 Task: Create in the project ByteBridge and in the Backlog issue 'Implement a new feature to allow for voice-based navigation and control of the system' a child issue 'Big data model interpretability and transparency remediation and testing', and assign it to team member softage.1@softage.net. Create in the project ByteBridge and in the Backlog issue 'Address issues related to data duplication and redundancy' a child issue 'Kubernetes cluster backup and recovery remediation and testing', and assign it to team member softage.2@softage.net
Action: Mouse moved to (166, 62)
Screenshot: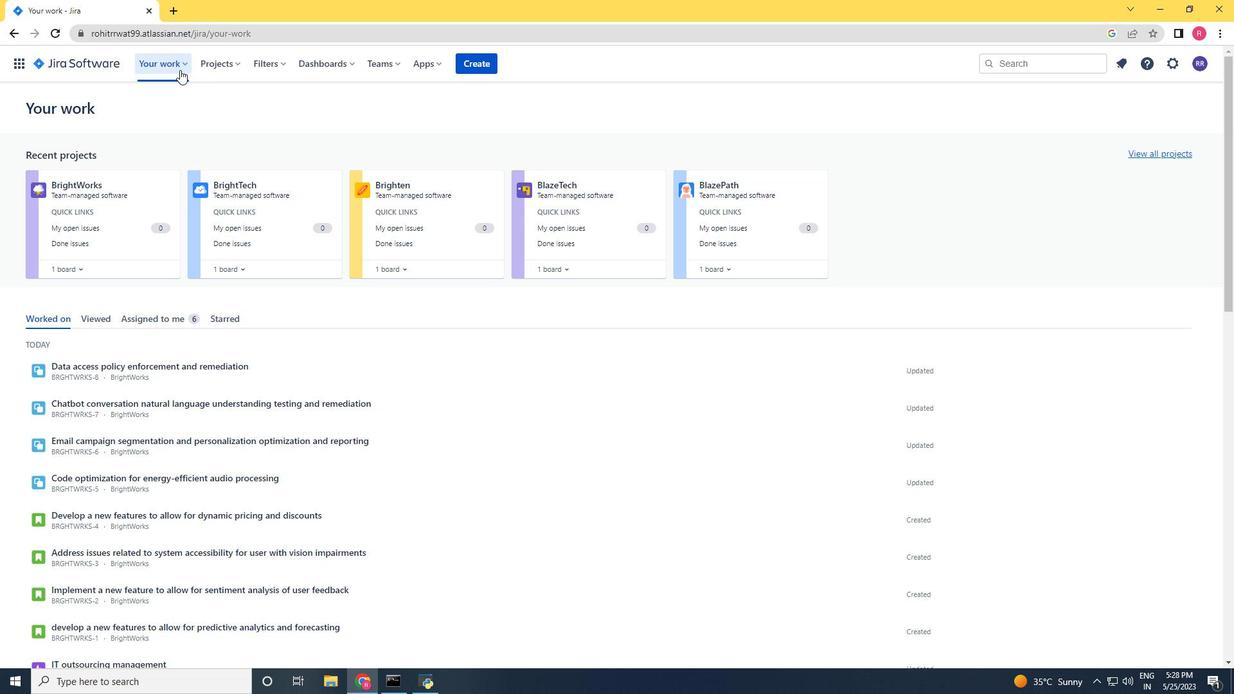 
Action: Mouse pressed left at (166, 62)
Screenshot: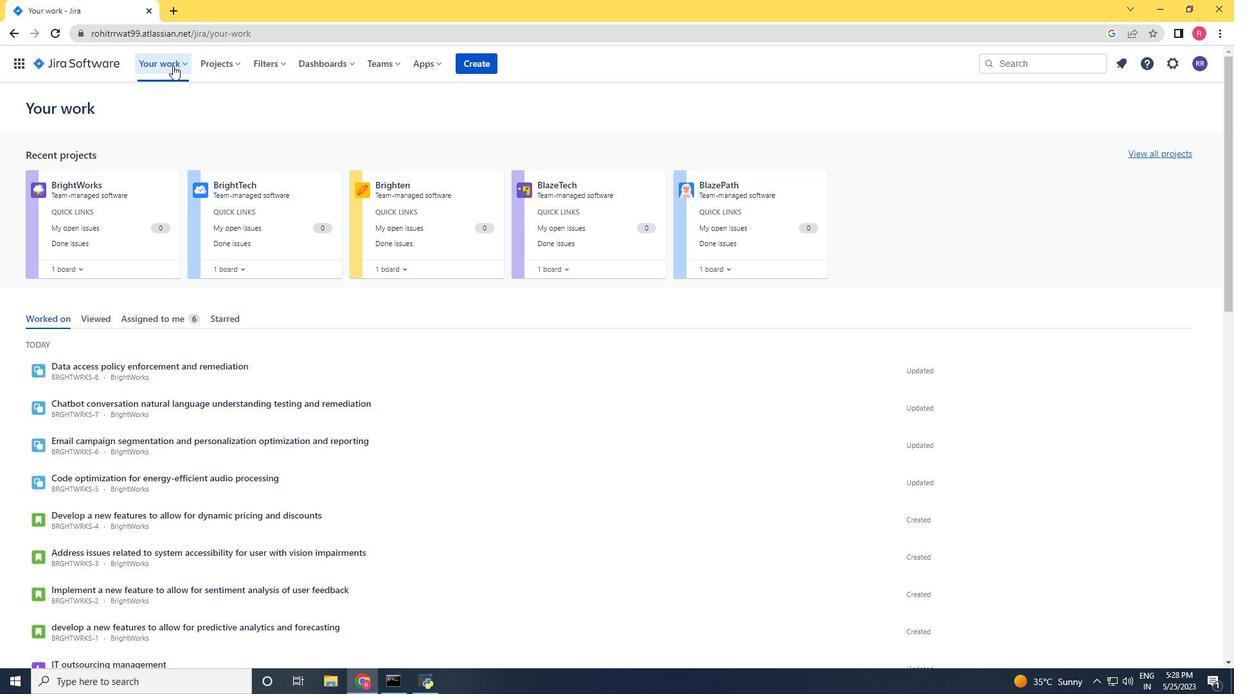 
Action: Mouse moved to (212, 65)
Screenshot: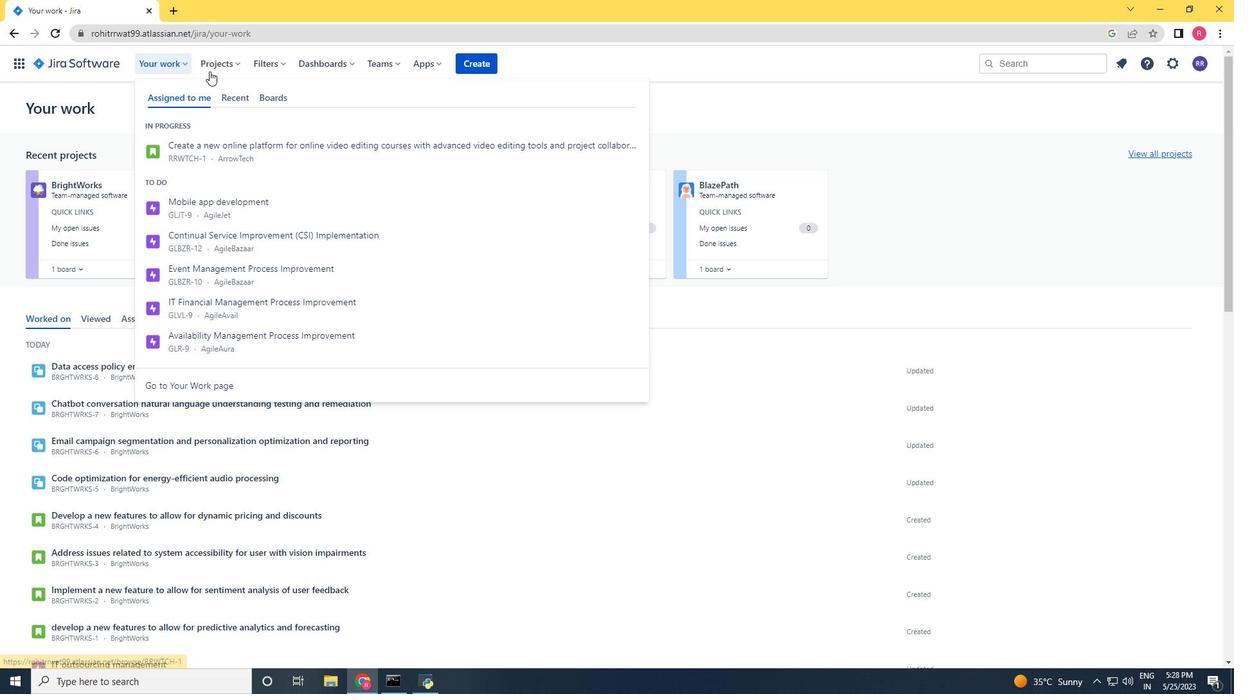 
Action: Mouse pressed left at (212, 65)
Screenshot: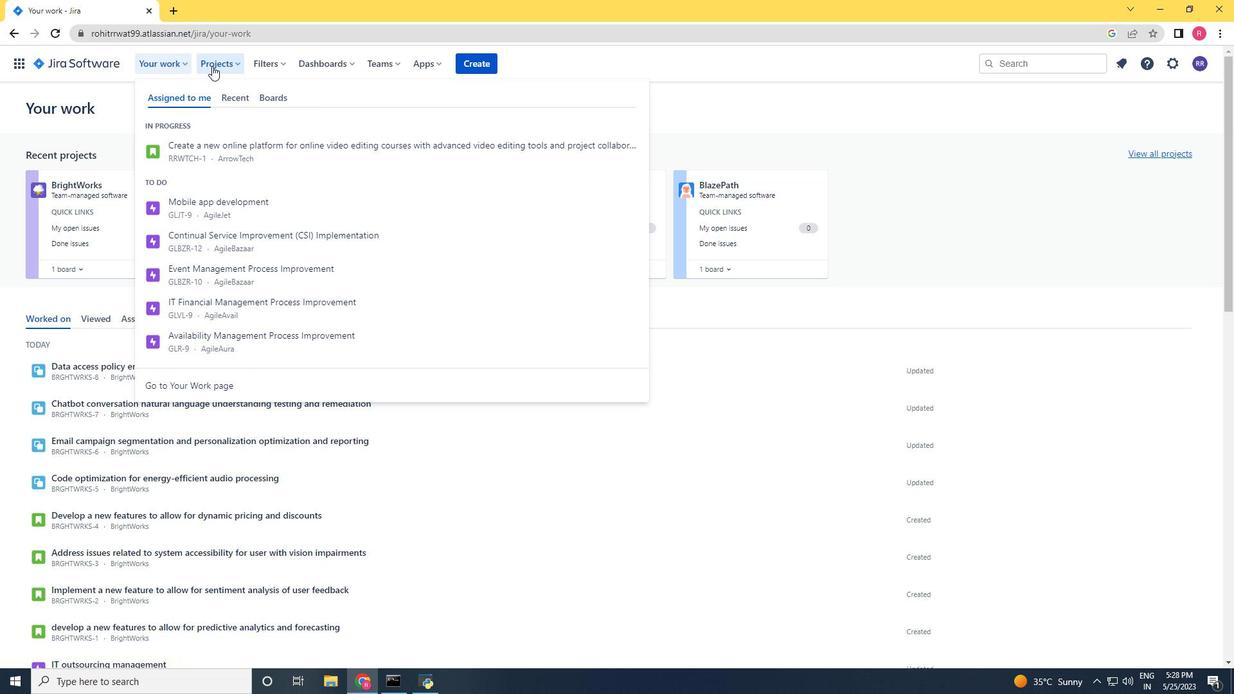 
Action: Mouse moved to (232, 120)
Screenshot: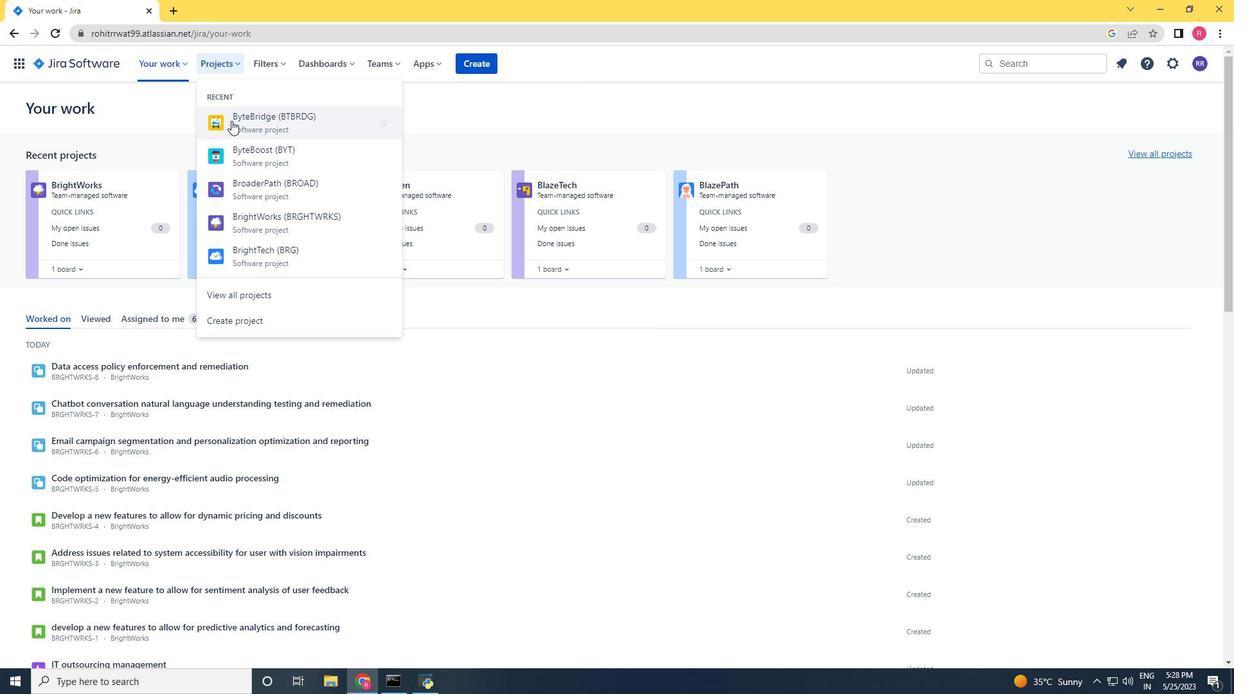 
Action: Mouse pressed left at (232, 120)
Screenshot: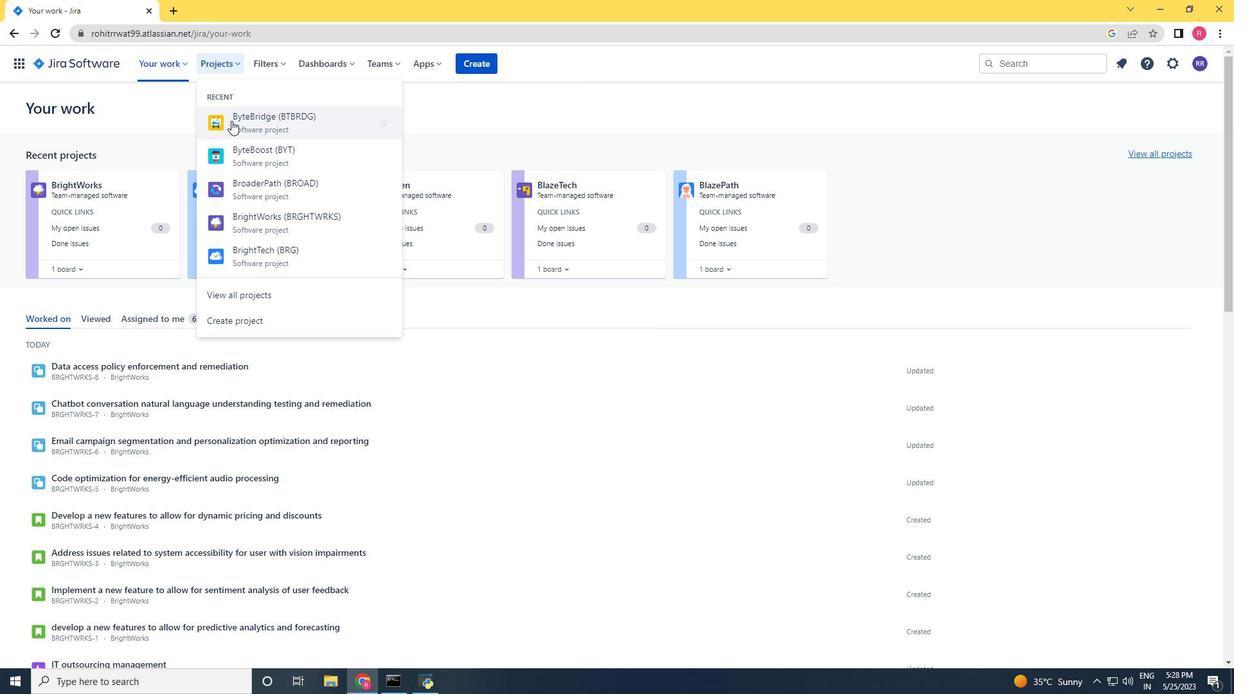 
Action: Mouse moved to (94, 192)
Screenshot: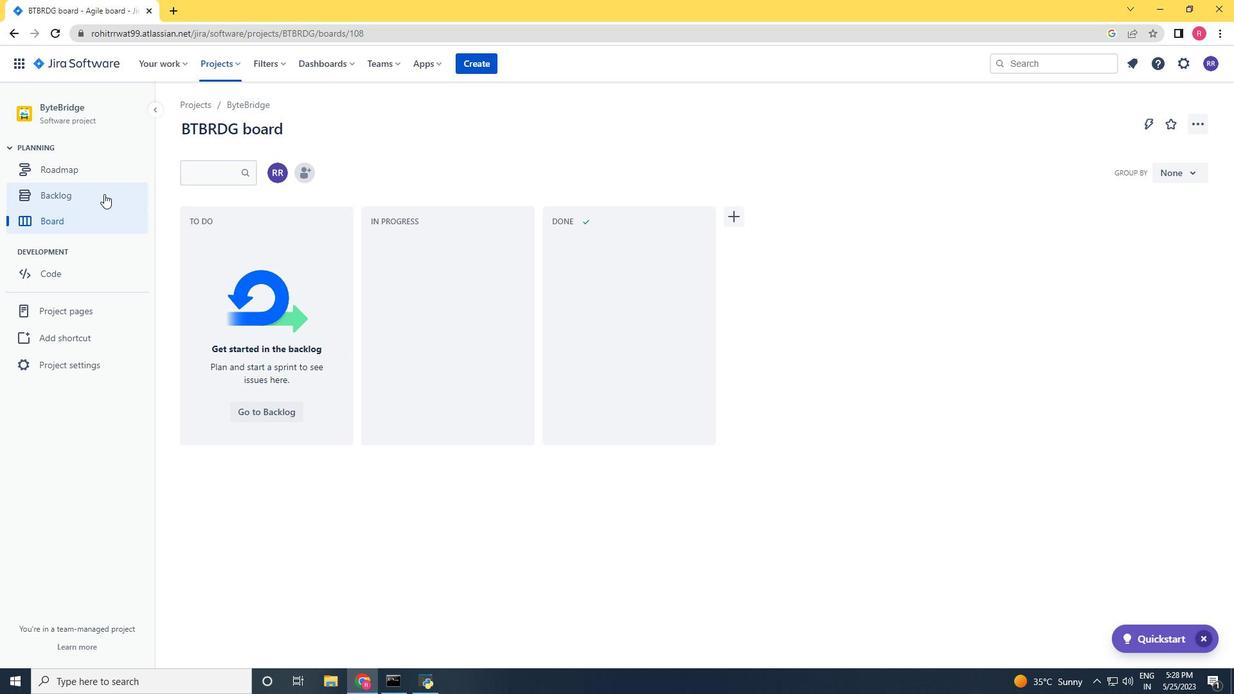 
Action: Mouse pressed left at (94, 192)
Screenshot: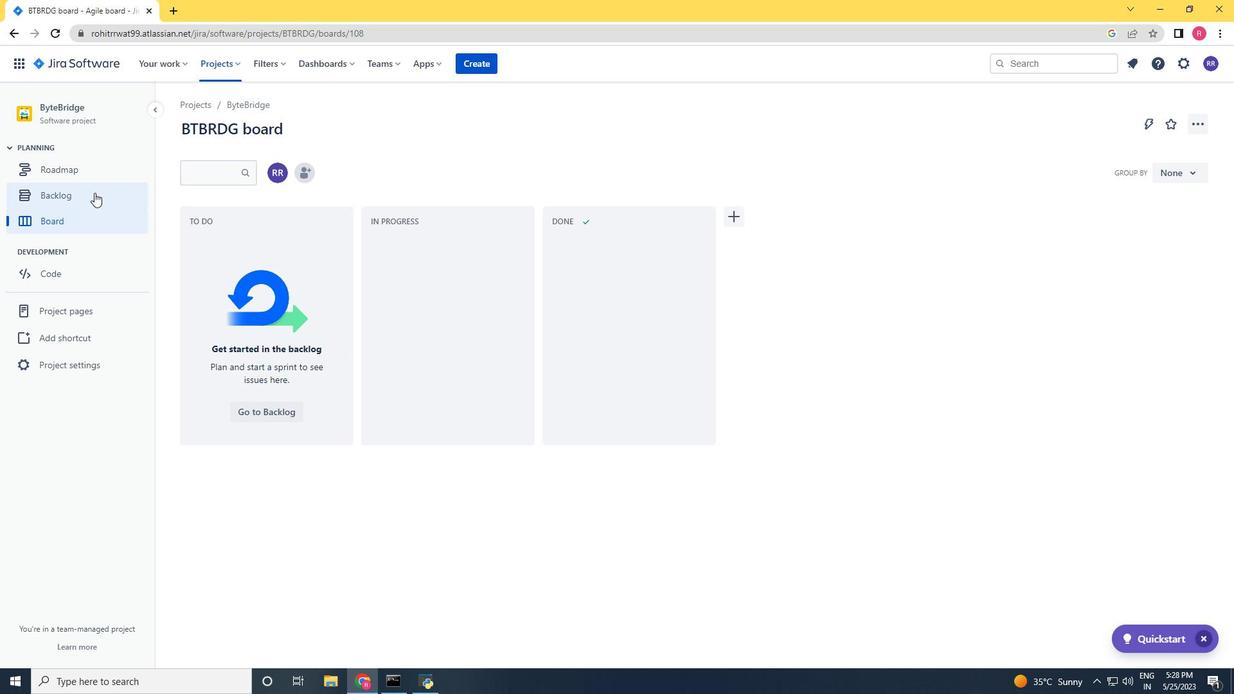 
Action: Mouse moved to (869, 389)
Screenshot: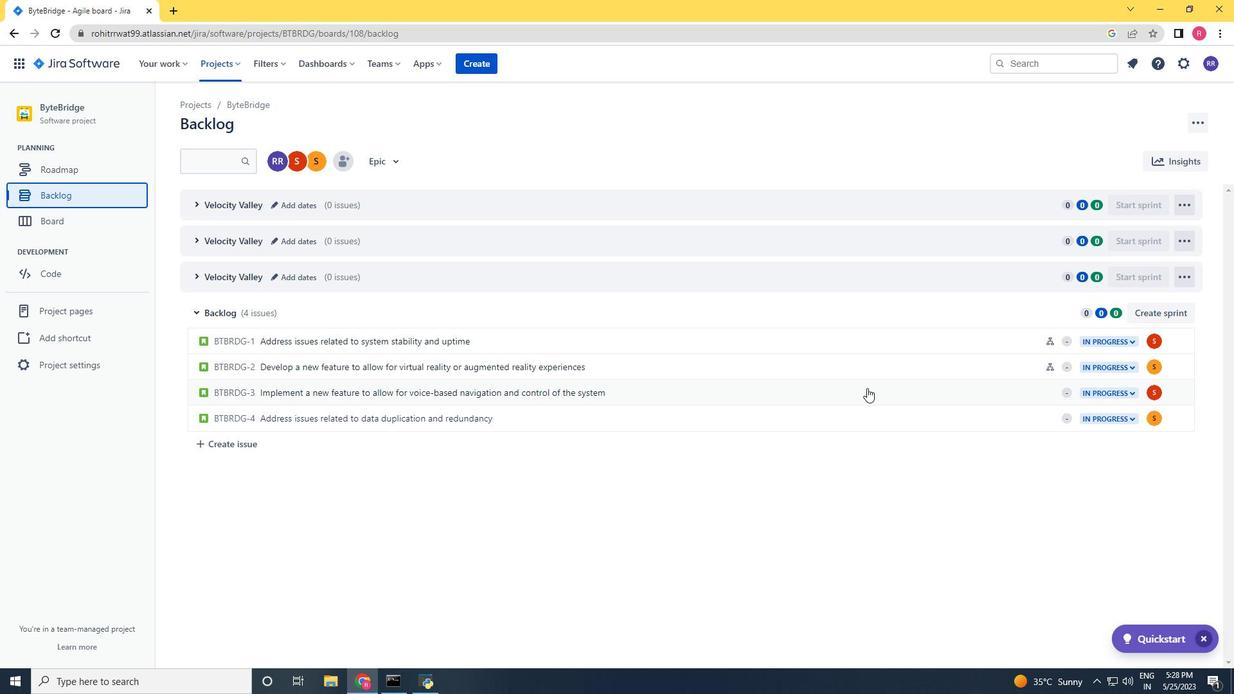 
Action: Mouse pressed left at (869, 389)
Screenshot: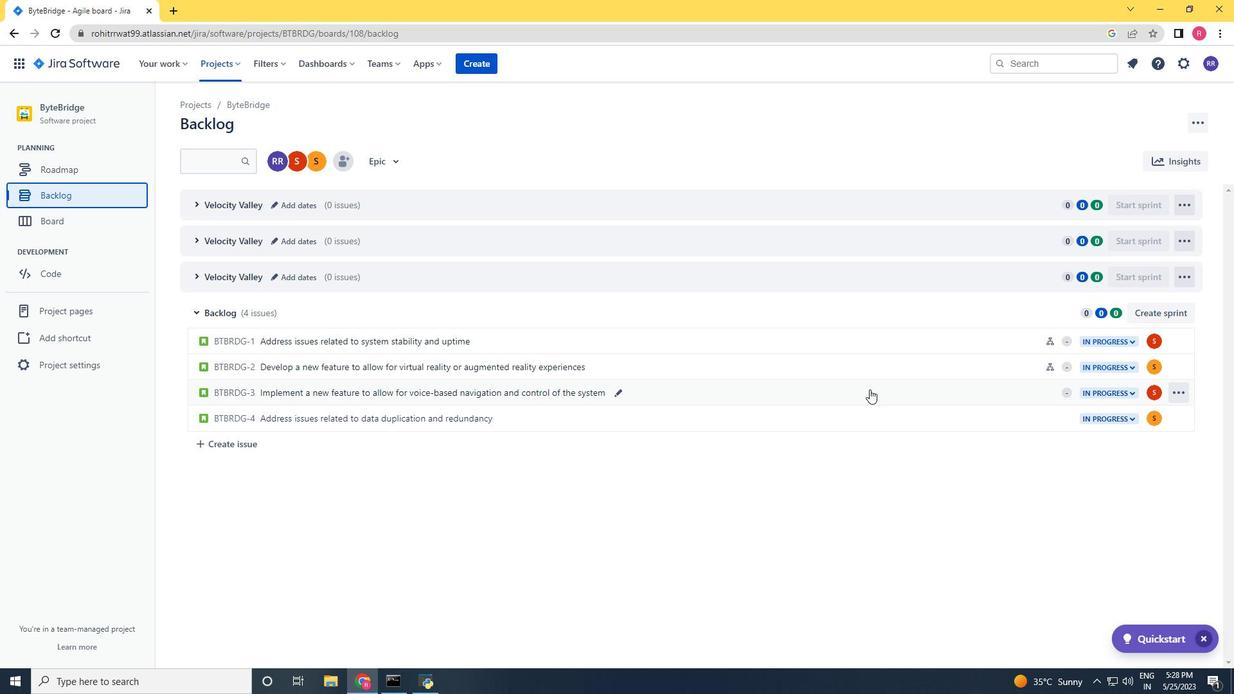 
Action: Mouse moved to (1010, 294)
Screenshot: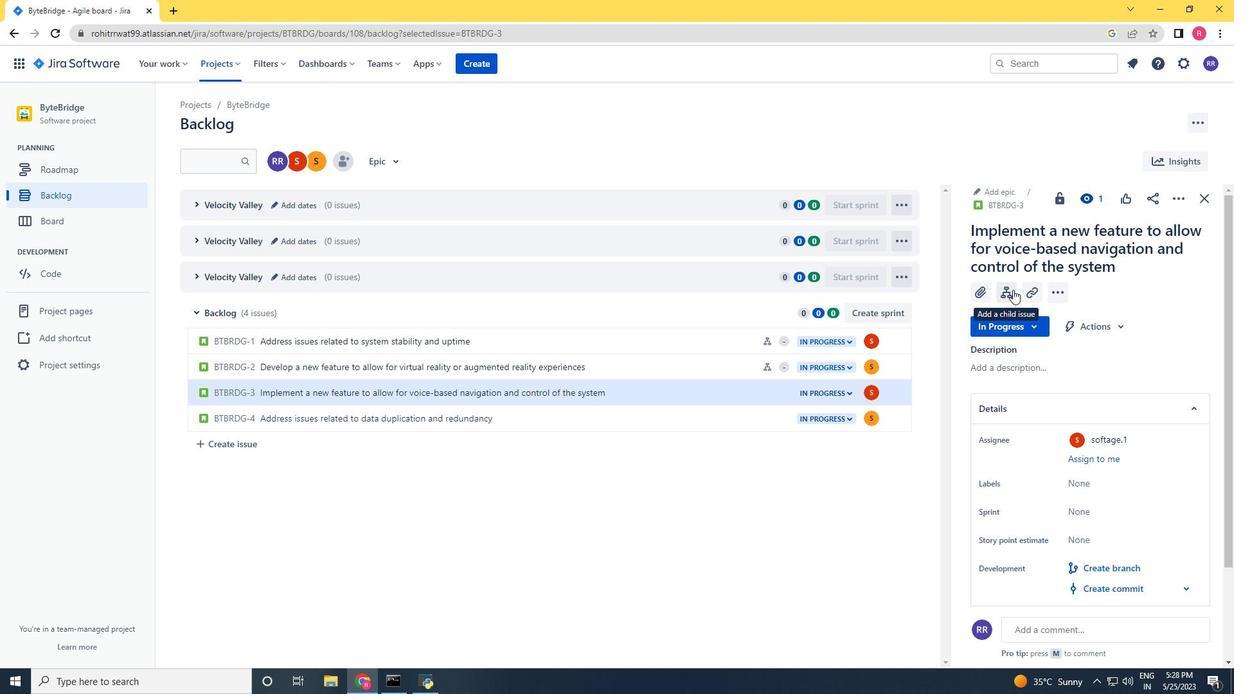 
Action: Mouse pressed left at (1010, 294)
Screenshot: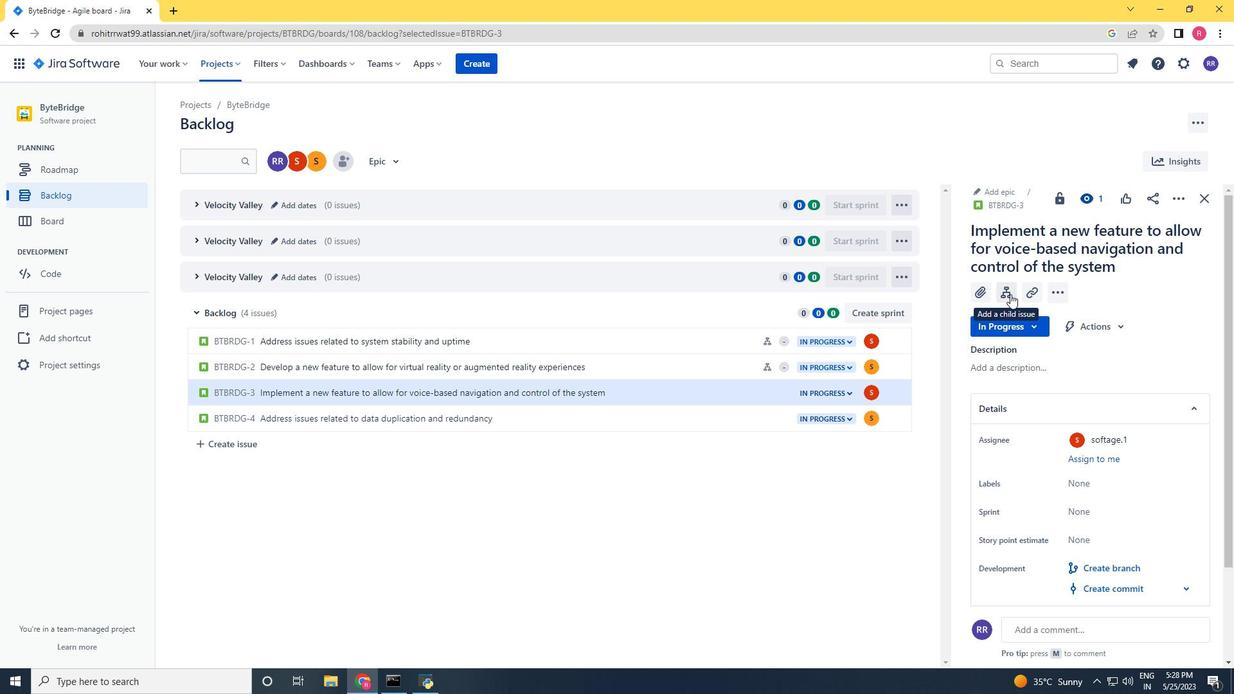 
Action: Key pressed <Key.shift>Big<Key.space>data<Key.space>model<Key.space>interpretability<Key.space>and<Key.space>transparency<Key.space>remedition<Key.space><Key.backspace><Key.backspace><Key.backspace><Key.backspace><Key.backspace><Key.backspace><Key.backspace><Key.backspace><Key.backspace>mediation<Key.space>and<Key.space>testing<Key.space><Key.enter>
Screenshot: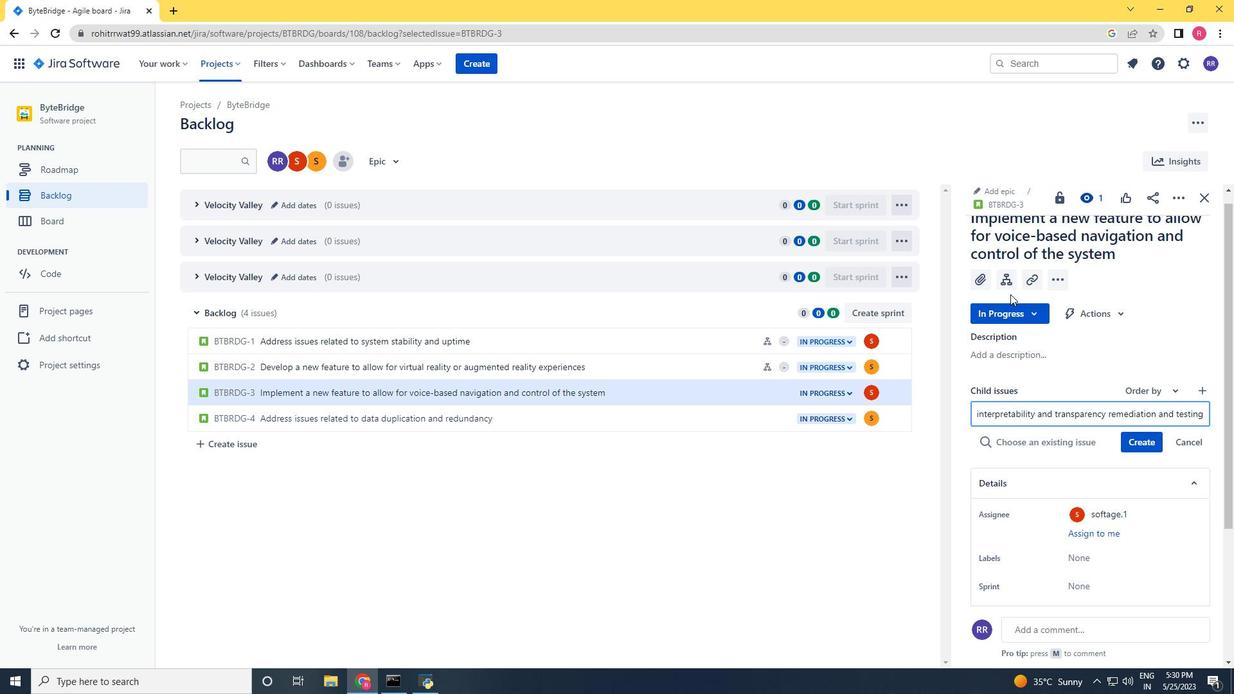 
Action: Mouse moved to (699, 423)
Screenshot: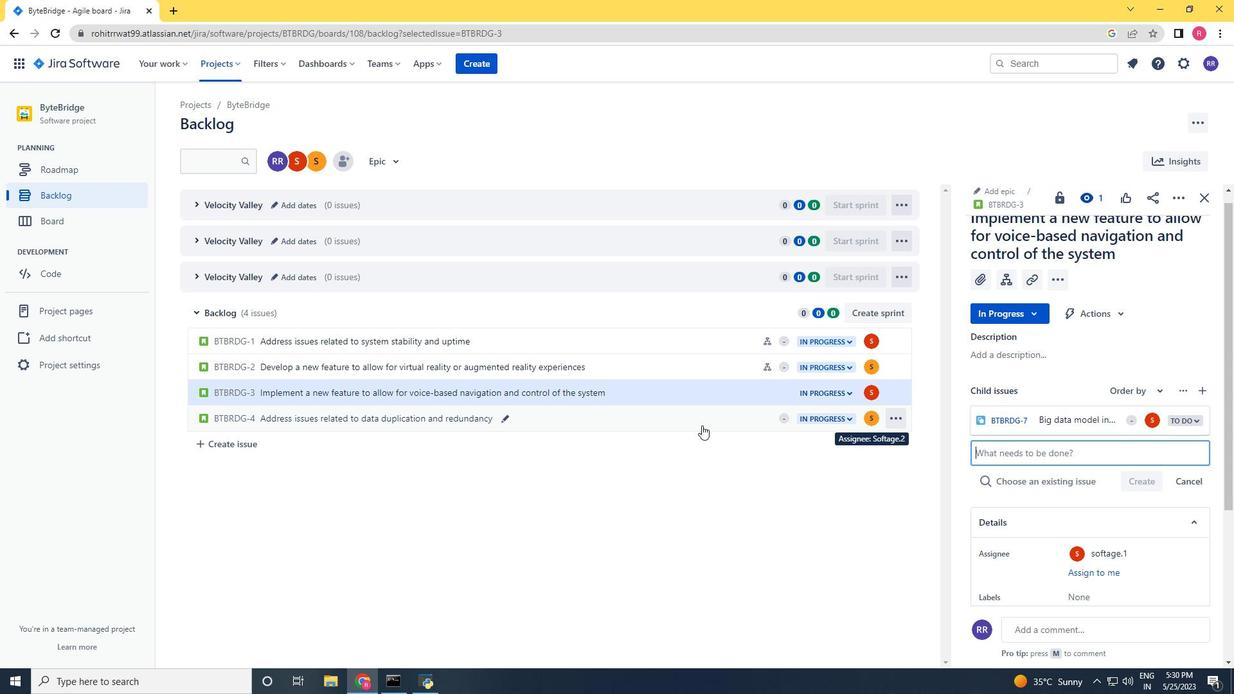 
Action: Mouse pressed left at (699, 423)
Screenshot: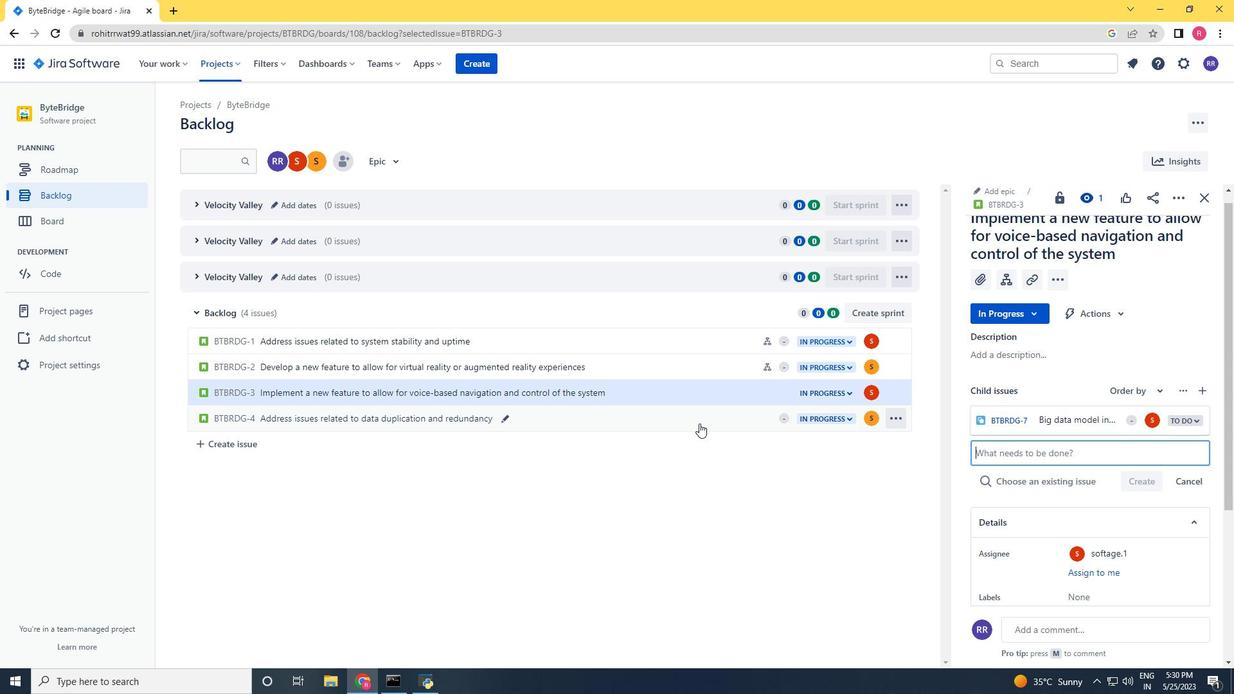 
Action: Mouse moved to (1010, 275)
Screenshot: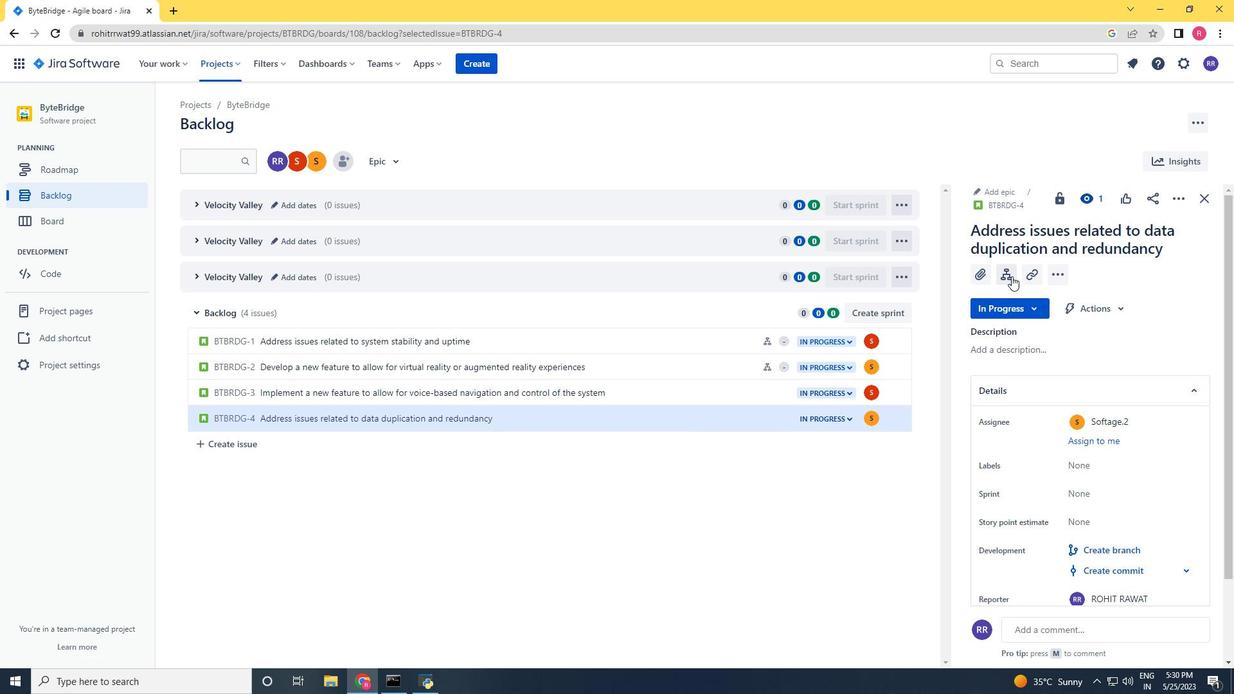 
Action: Mouse pressed left at (1010, 275)
Screenshot: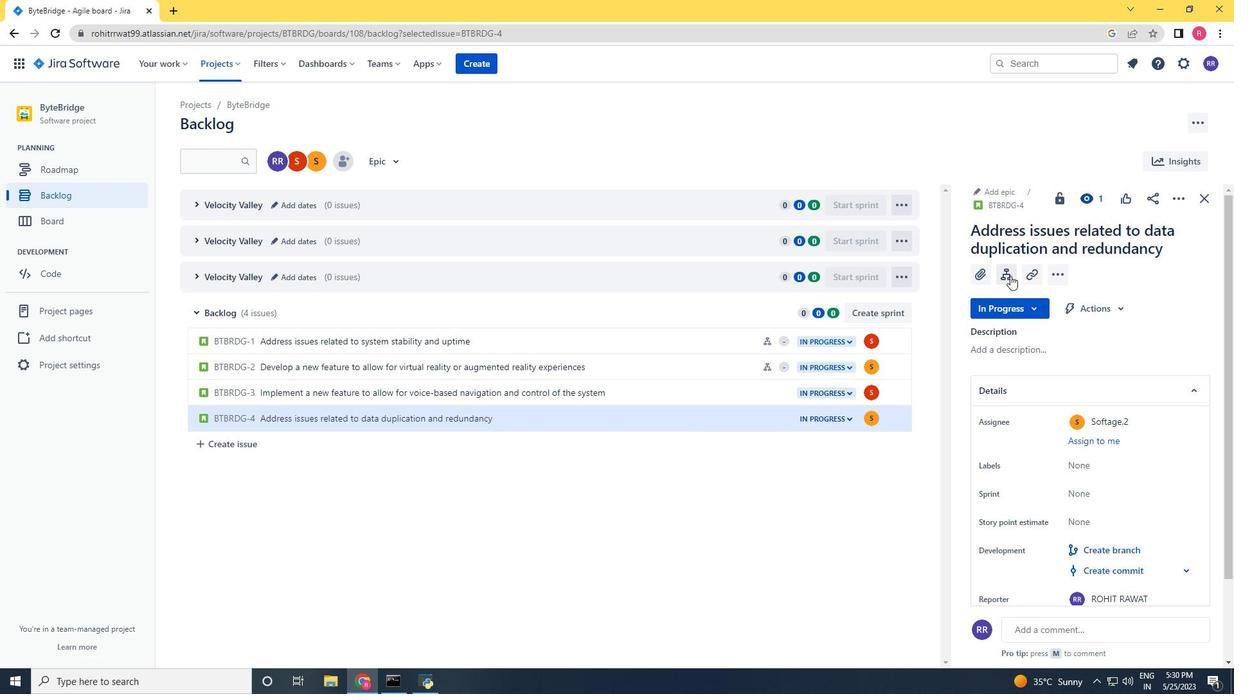 
Action: Key pressed <Key.shift>Kubernetes<Key.space>cluster<Key.space>backup<Key.space>and<Key.space>recovery<Key.space>remedition<Key.space><Key.backspace><Key.backspace><Key.backspace><Key.backspace><Key.backspace><Key.backspace><Key.backspace><Key.backspace><Key.backspace>mediation<Key.space>amd<Key.space>testing<Key.space><Key.left><Key.left><Key.left><Key.left><Key.left><Key.left><Key.left><Key.left><Key.left><Key.left><Key.backspace>n<Key.enter>
Screenshot: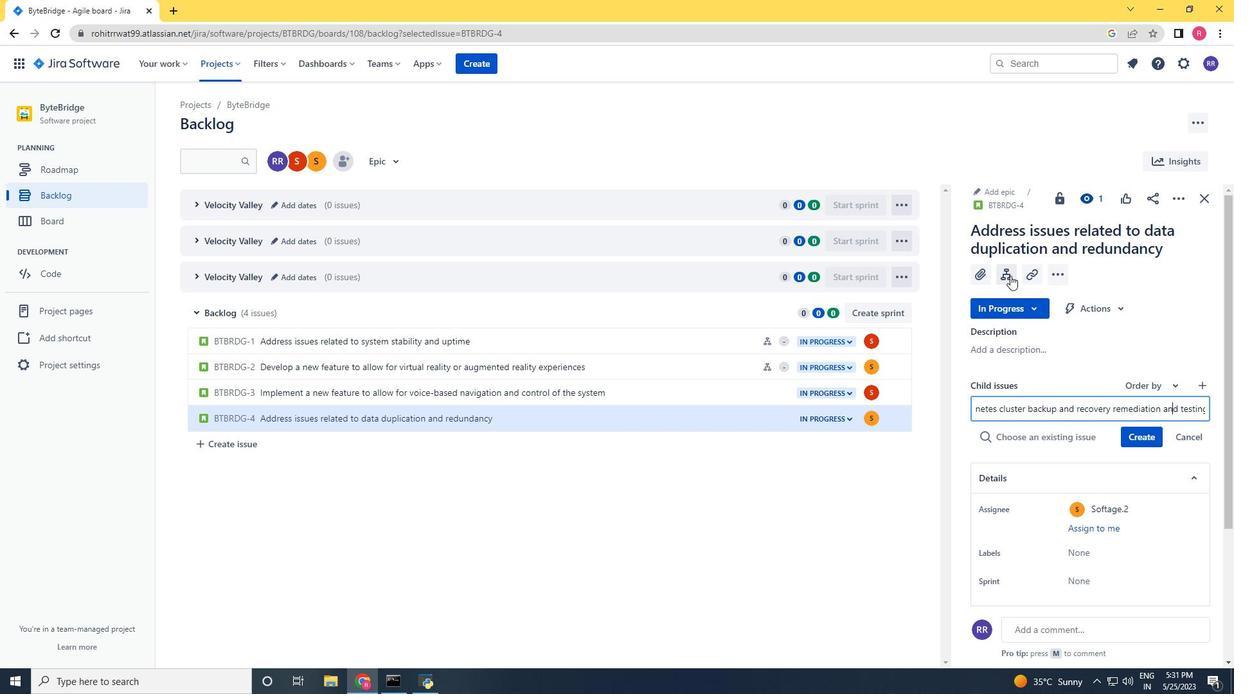 
Action: Mouse moved to (1150, 419)
Screenshot: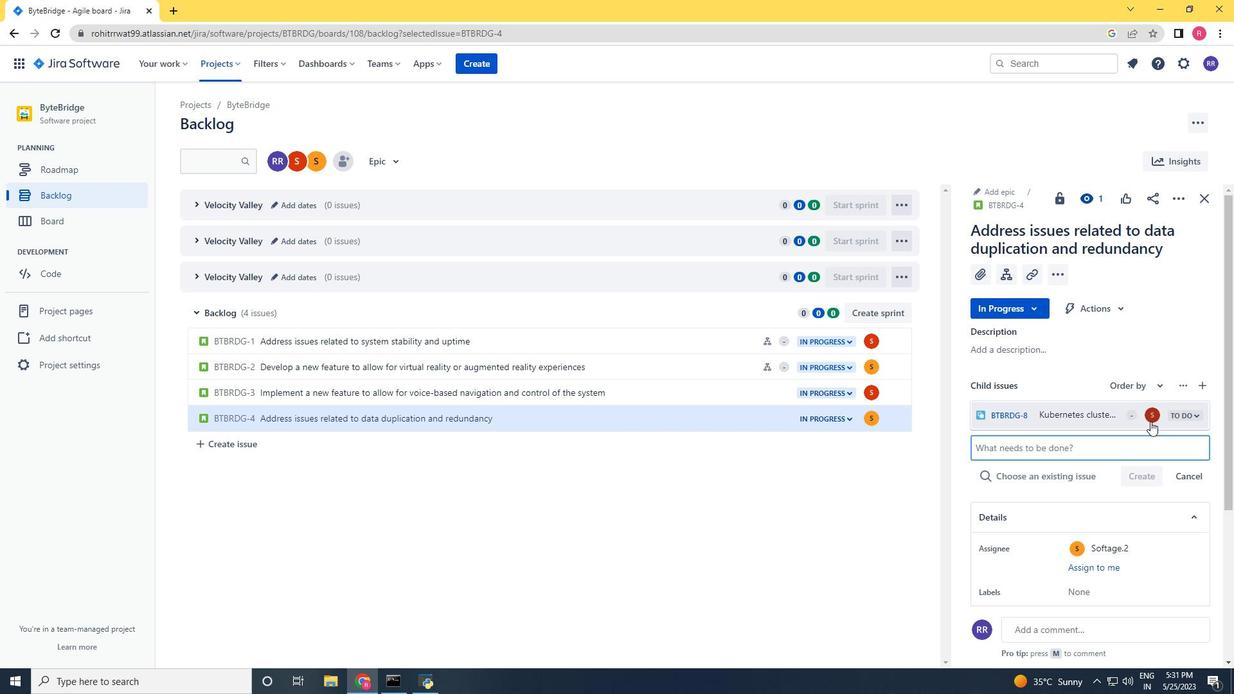 
Action: Mouse pressed left at (1150, 419)
Screenshot: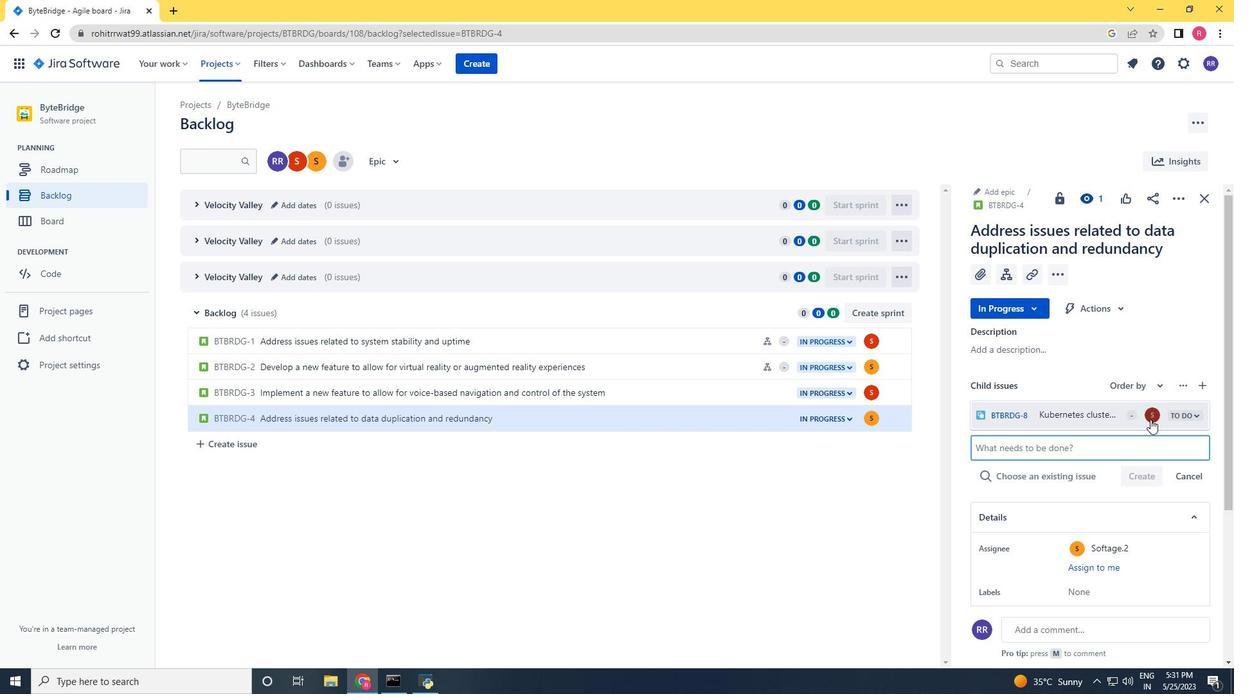 
Action: Key pressed softage.2<Key.shift>@softage.net
Screenshot: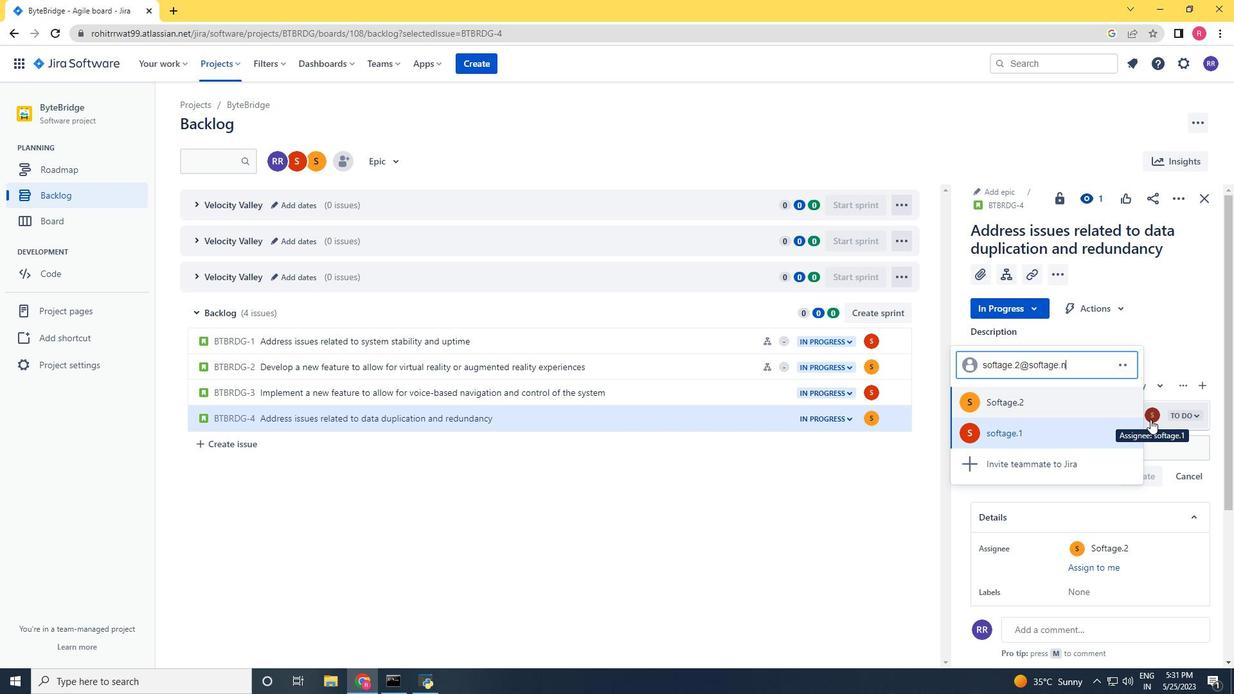 
Action: Mouse moved to (1023, 410)
Screenshot: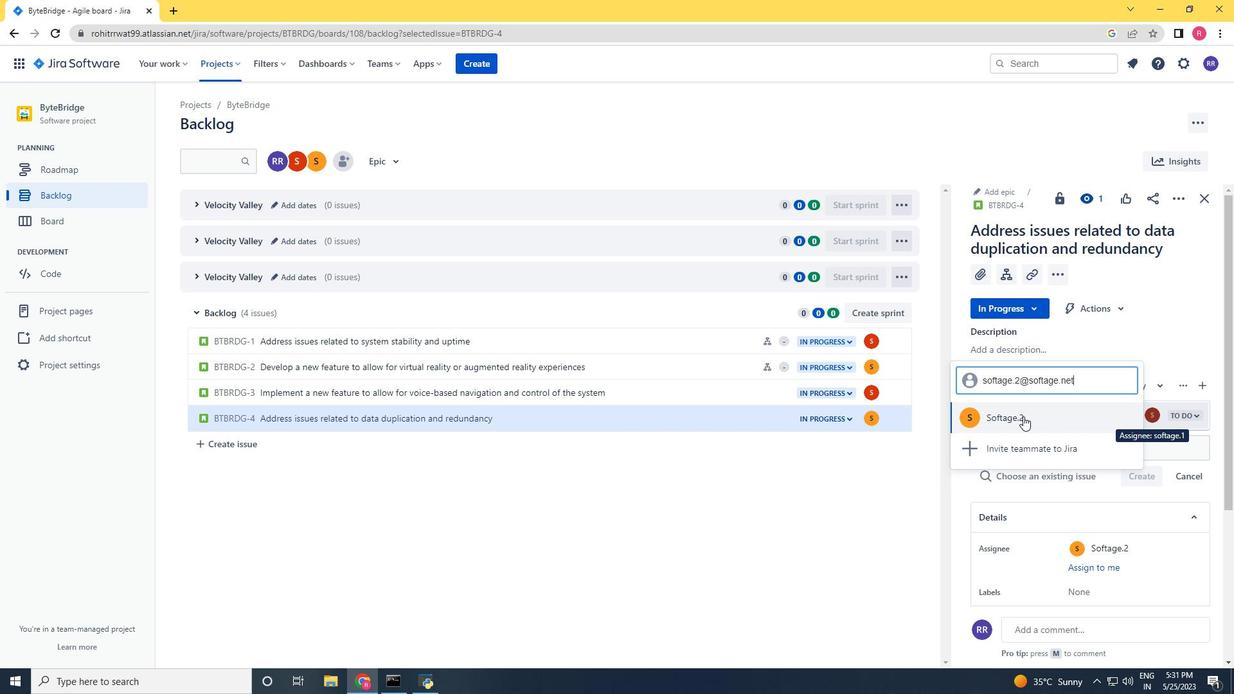 
Action: Mouse pressed left at (1023, 410)
Screenshot: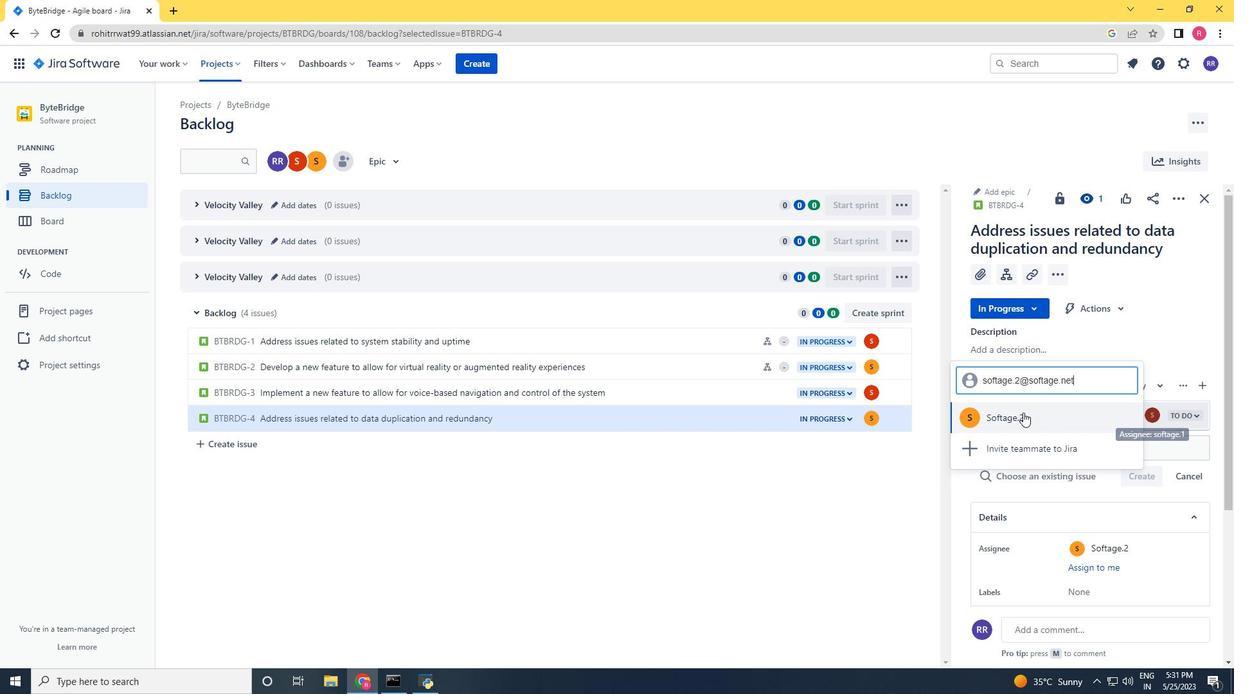 
Action: Mouse moved to (839, 582)
Screenshot: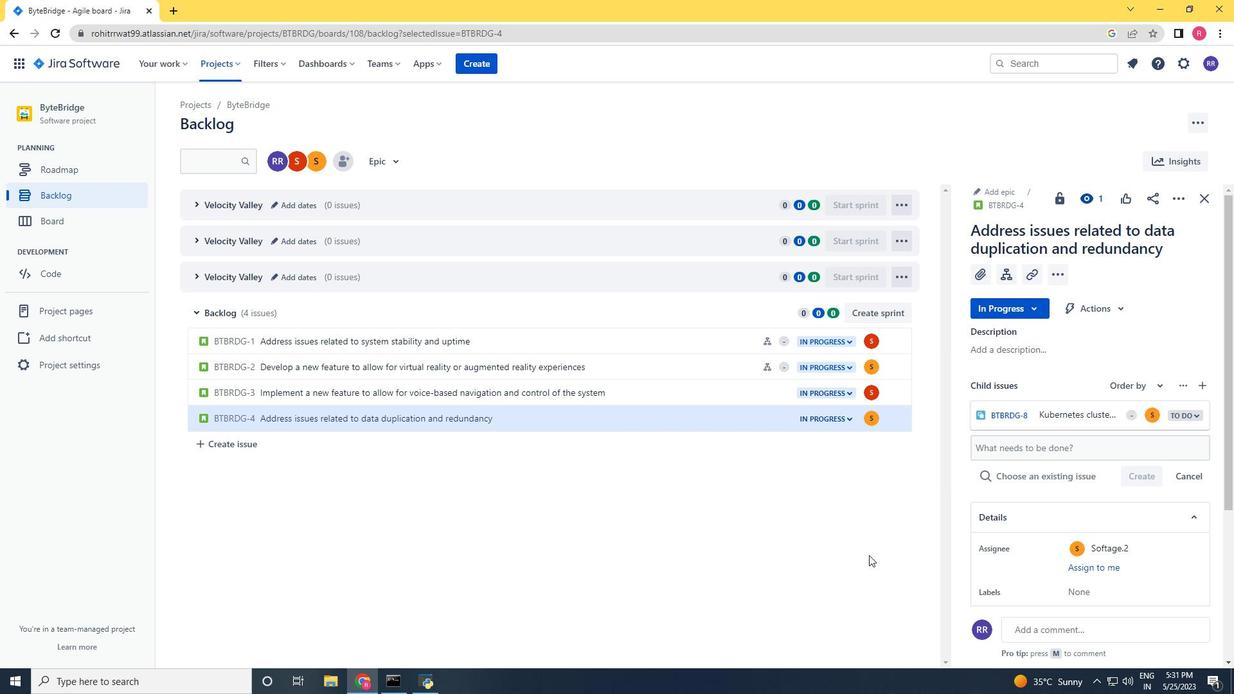 
Action: Mouse scrolled (839, 583) with delta (0, 0)
Screenshot: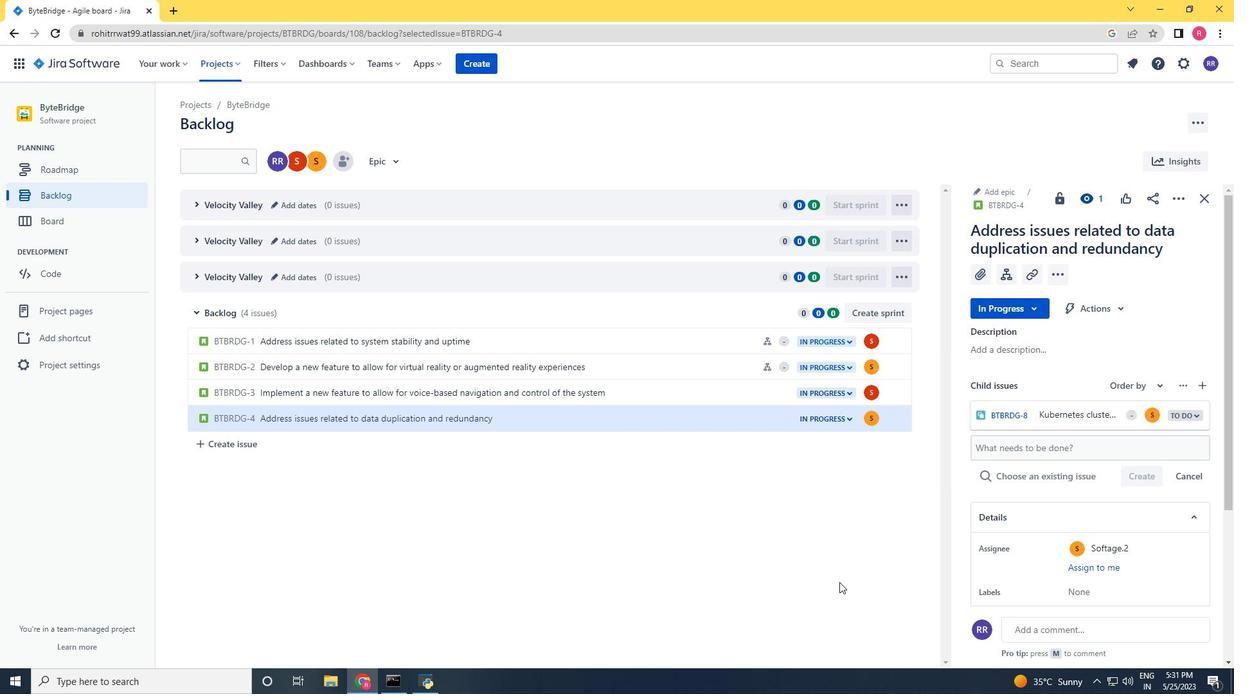 
Action: Mouse scrolled (839, 583) with delta (0, 0)
Screenshot: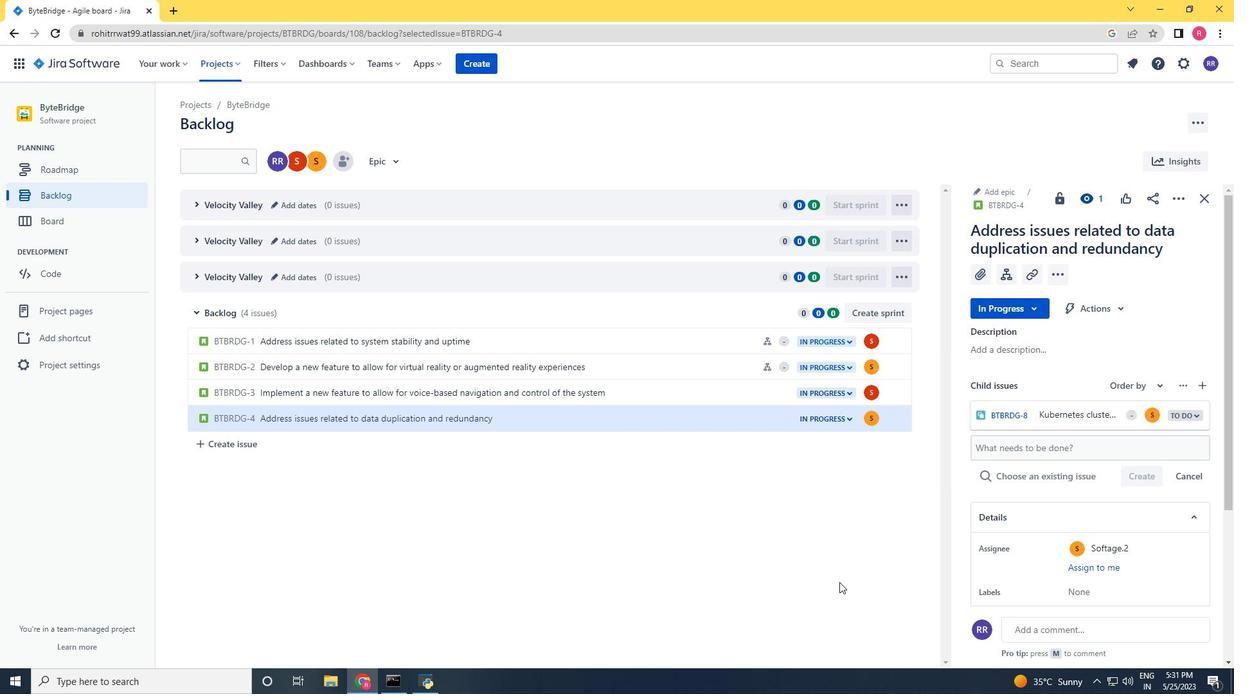 
